 Task: Search the place "Grandview High School".
Action: Mouse moved to (651, 152)
Screenshot: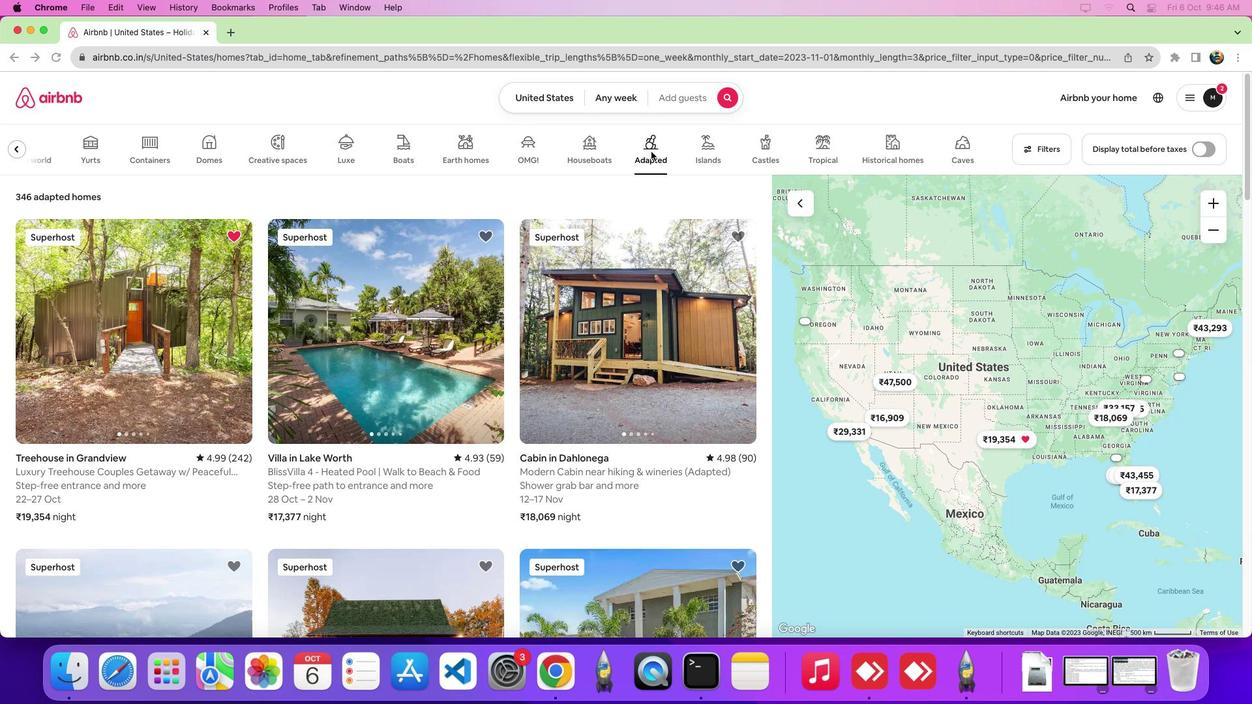 
Action: Mouse pressed left at (651, 152)
Screenshot: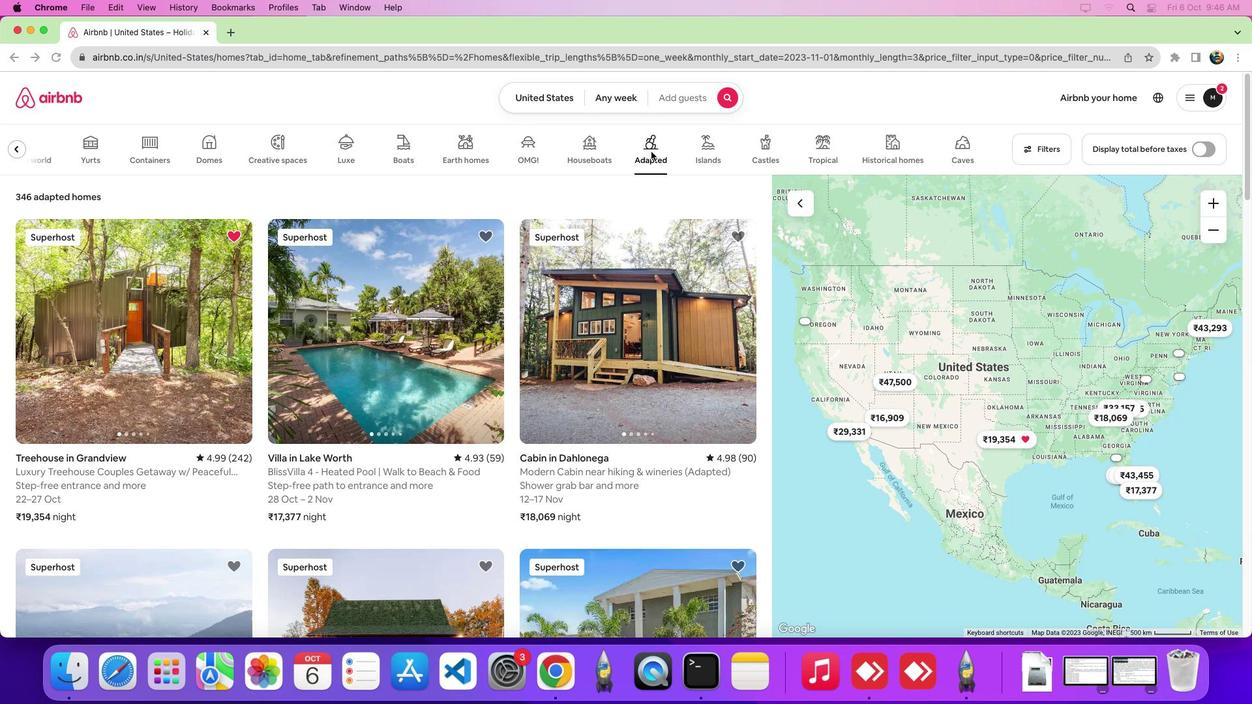 
Action: Mouse moved to (206, 371)
Screenshot: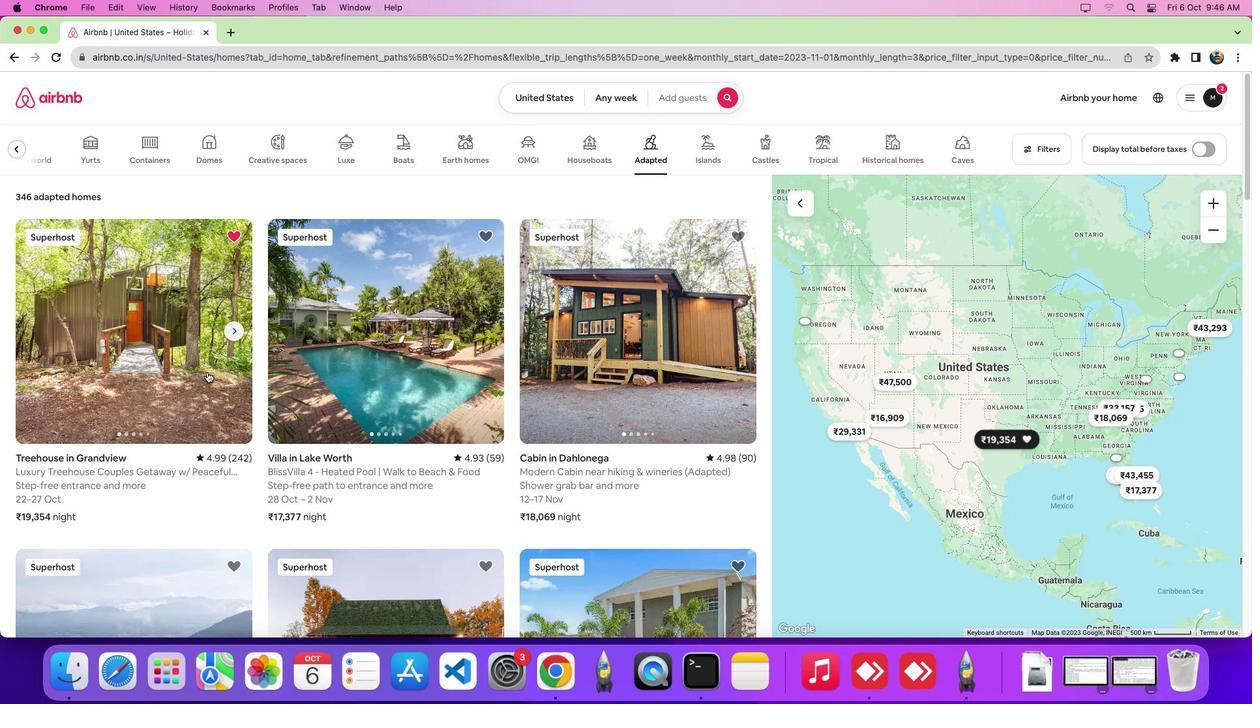 
Action: Mouse pressed left at (206, 371)
Screenshot: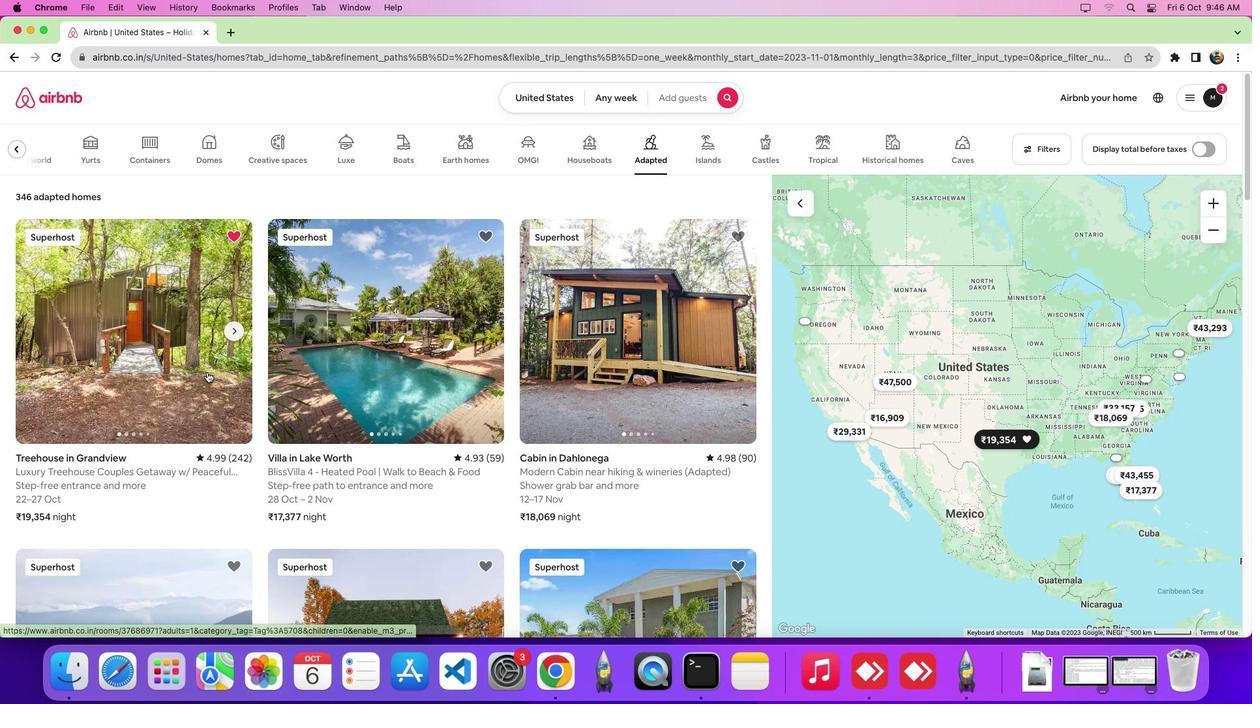 
Action: Mouse moved to (538, 427)
Screenshot: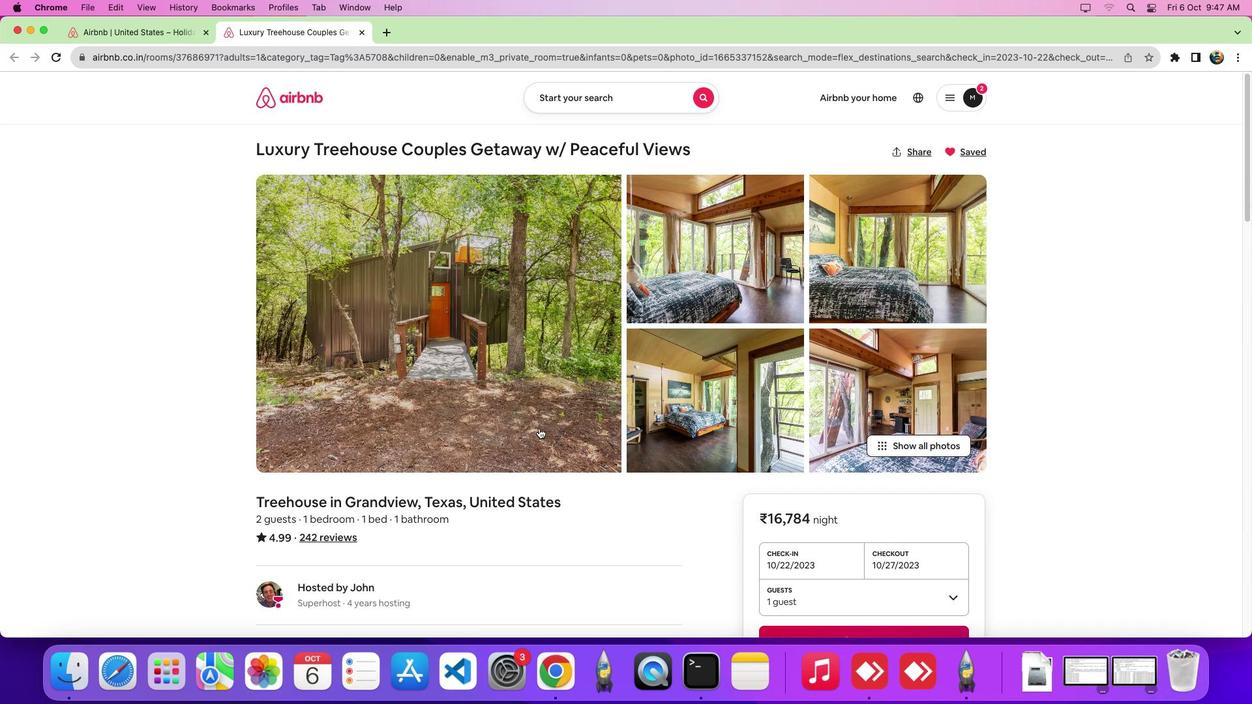 
Action: Mouse scrolled (538, 427) with delta (0, 0)
Screenshot: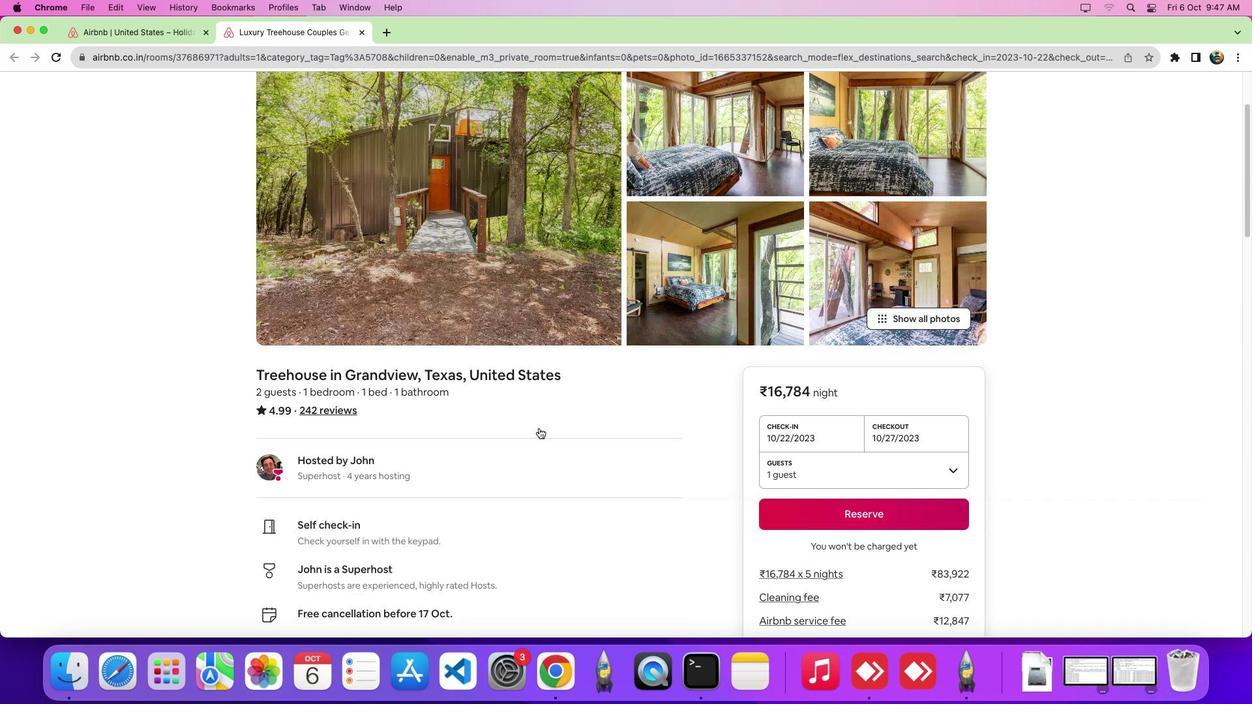 
Action: Mouse scrolled (538, 427) with delta (0, -1)
Screenshot: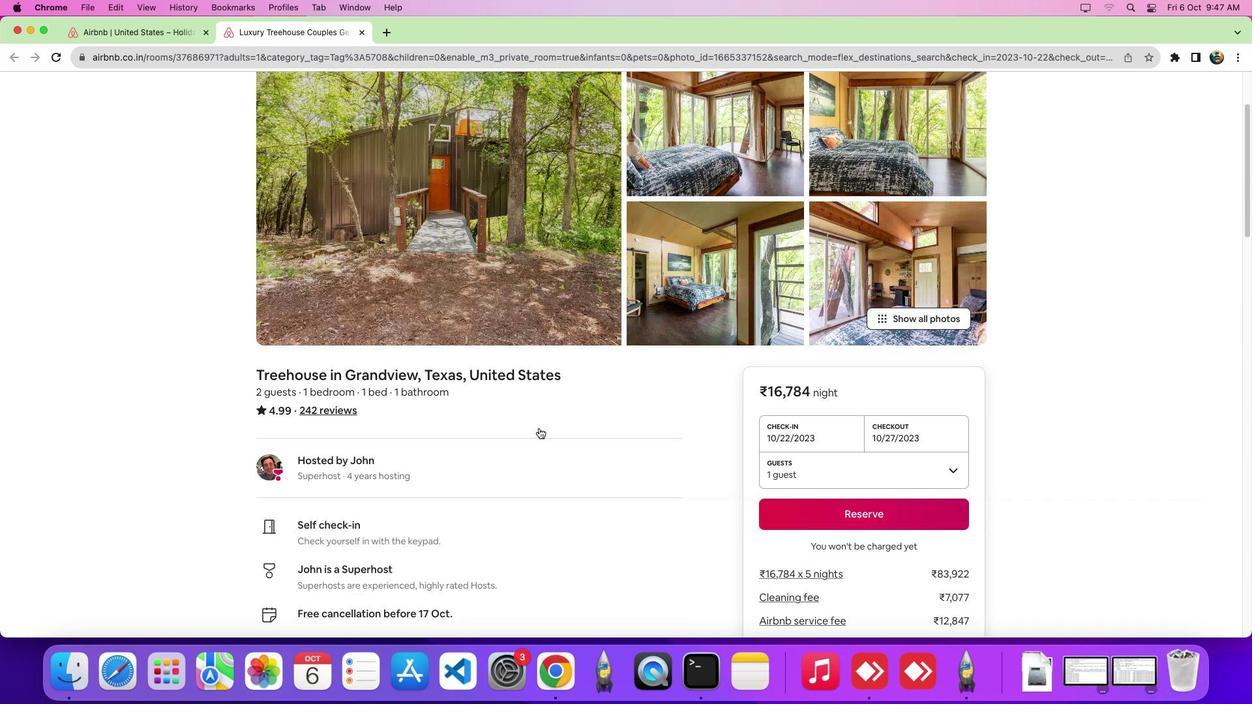 
Action: Mouse scrolled (538, 427) with delta (0, -6)
Screenshot: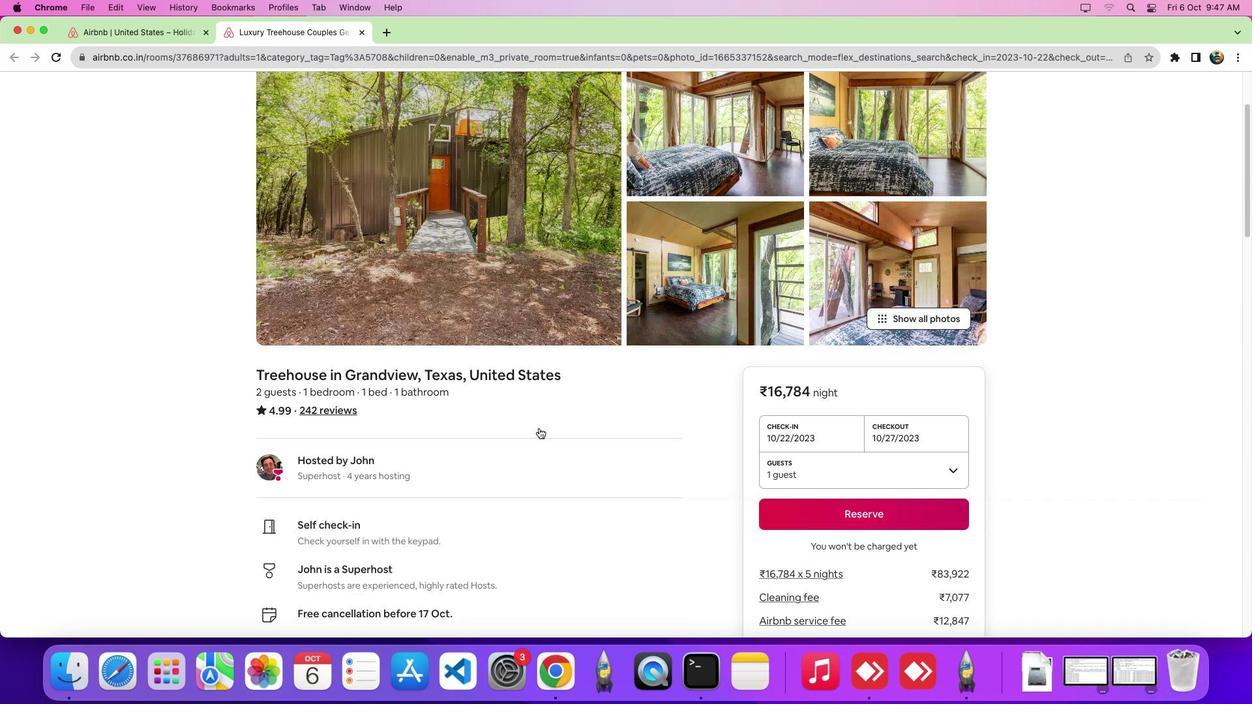 
Action: Mouse scrolled (538, 427) with delta (0, -9)
Screenshot: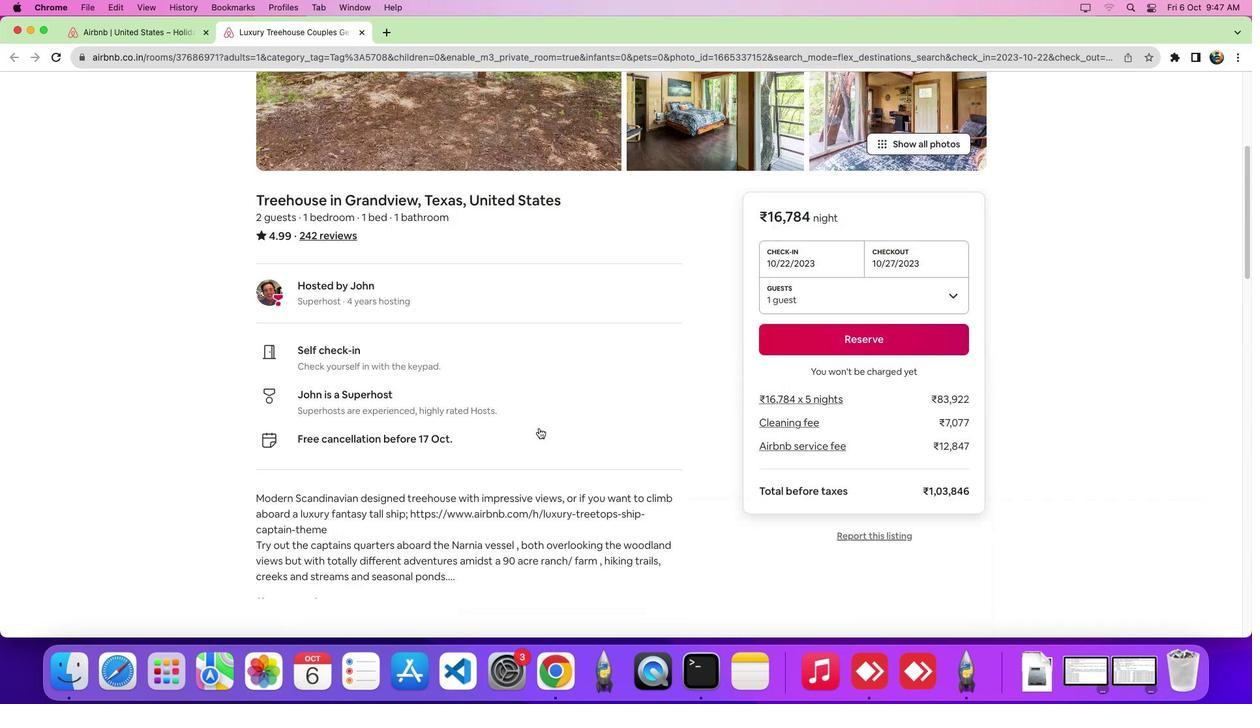 
Action: Mouse scrolled (538, 427) with delta (0, -9)
Screenshot: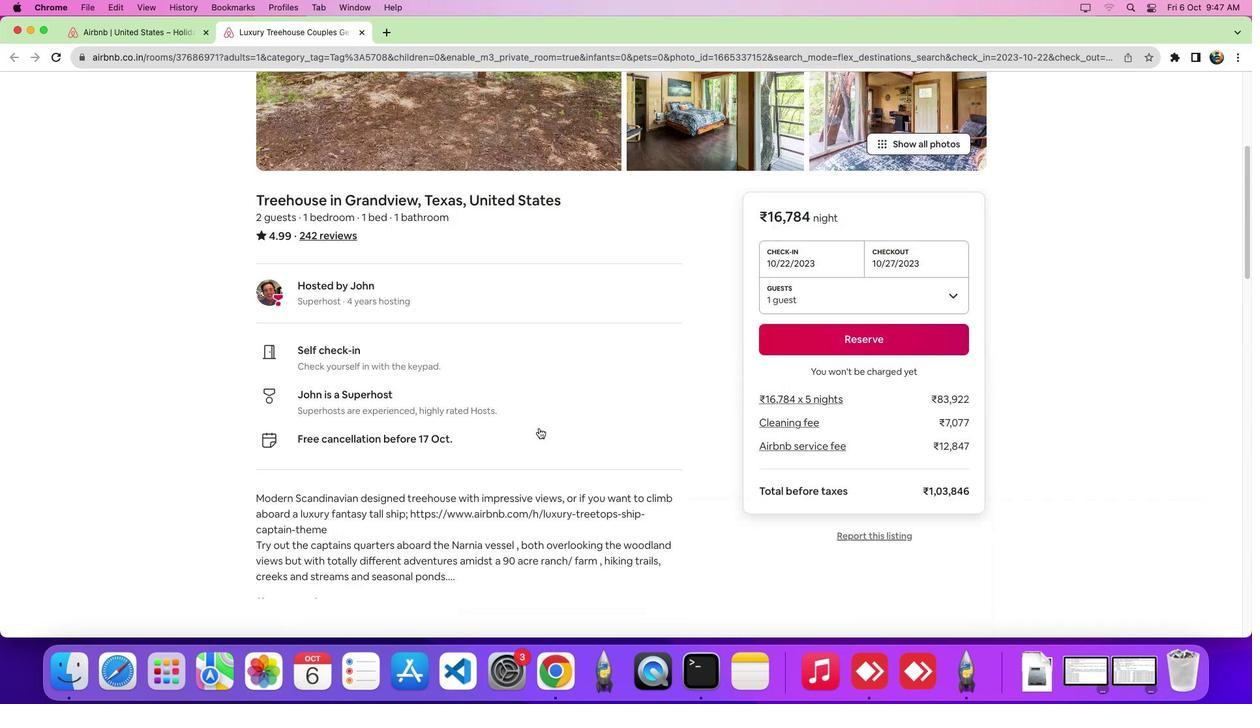 
Action: Mouse scrolled (538, 427) with delta (0, 0)
Screenshot: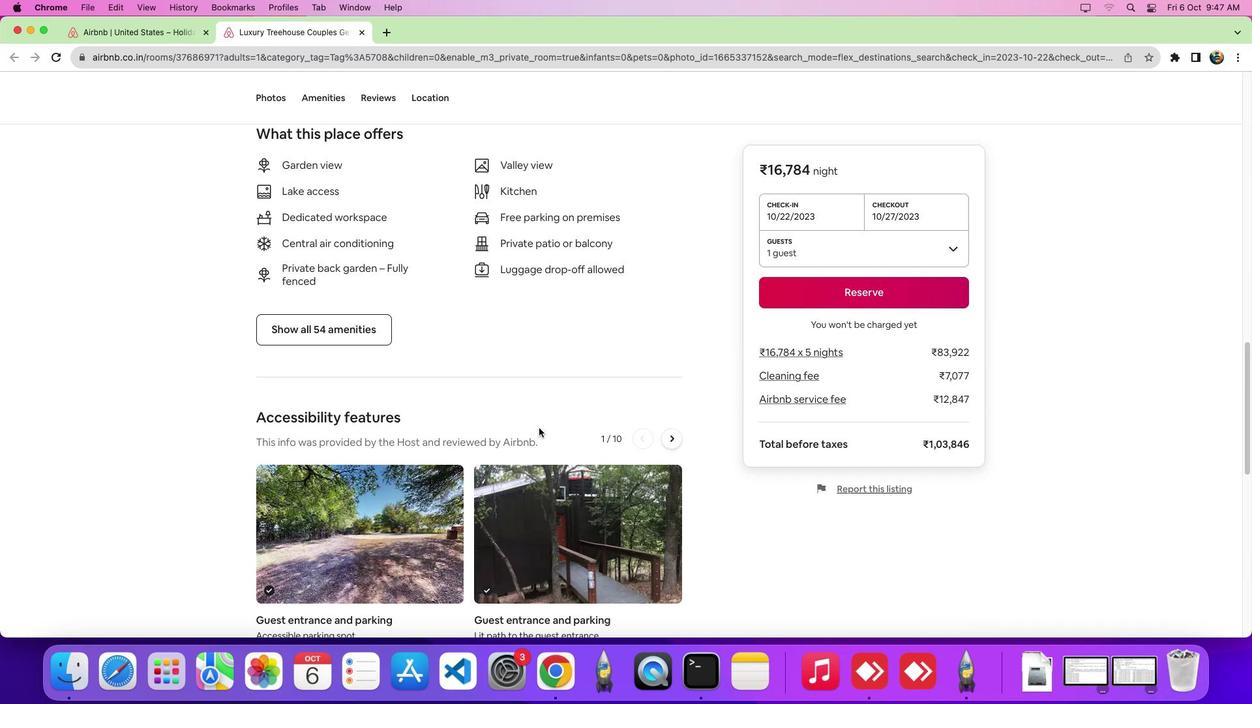 
Action: Mouse scrolled (538, 427) with delta (0, -1)
Screenshot: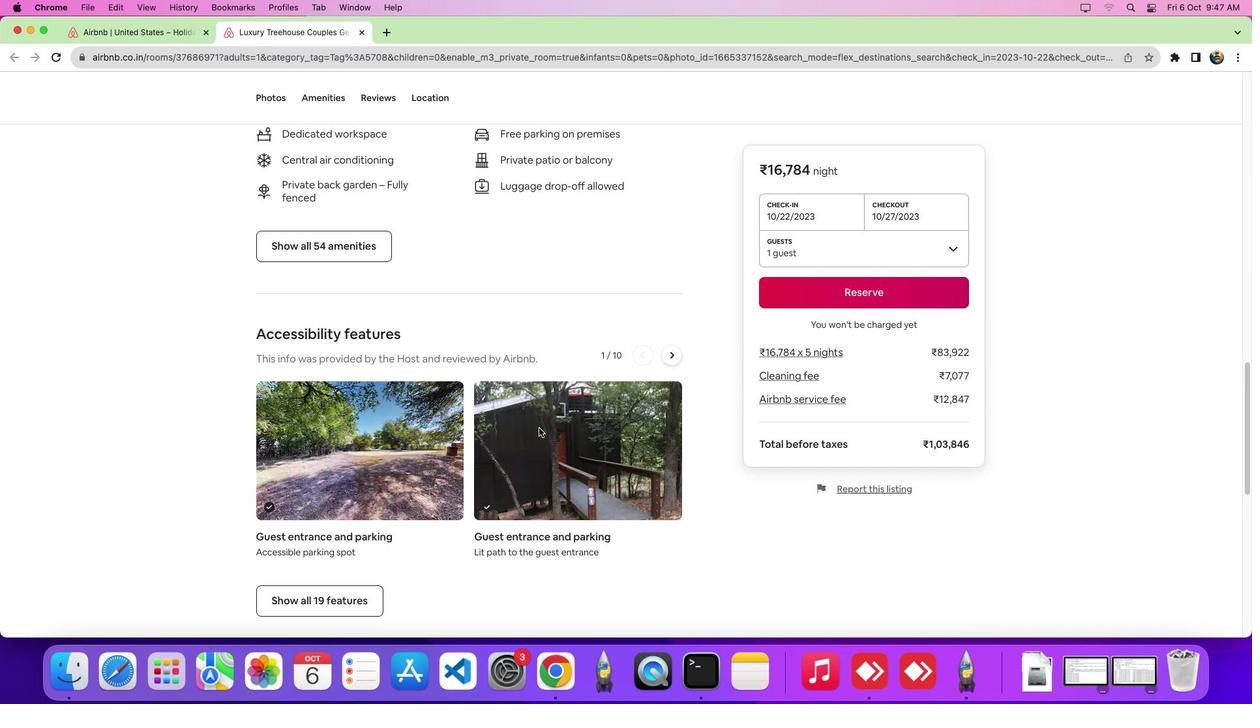 
Action: Mouse scrolled (538, 427) with delta (0, -5)
Screenshot: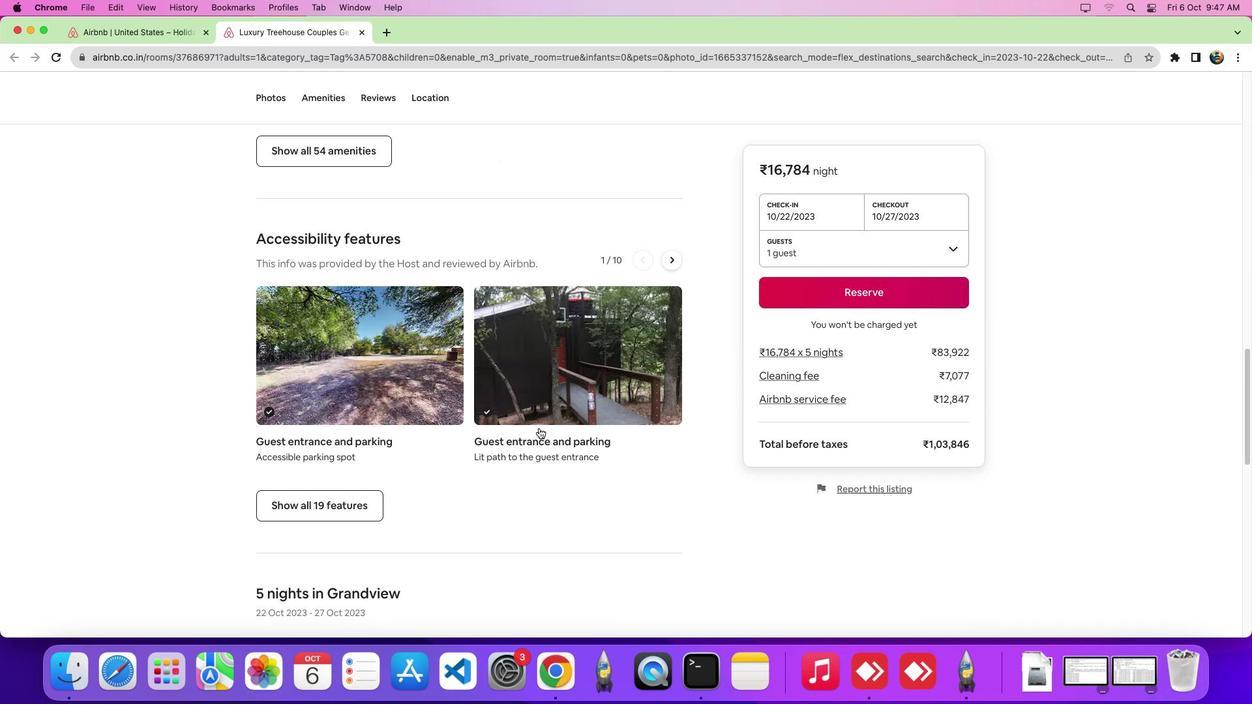 
Action: Mouse scrolled (538, 427) with delta (0, -8)
Screenshot: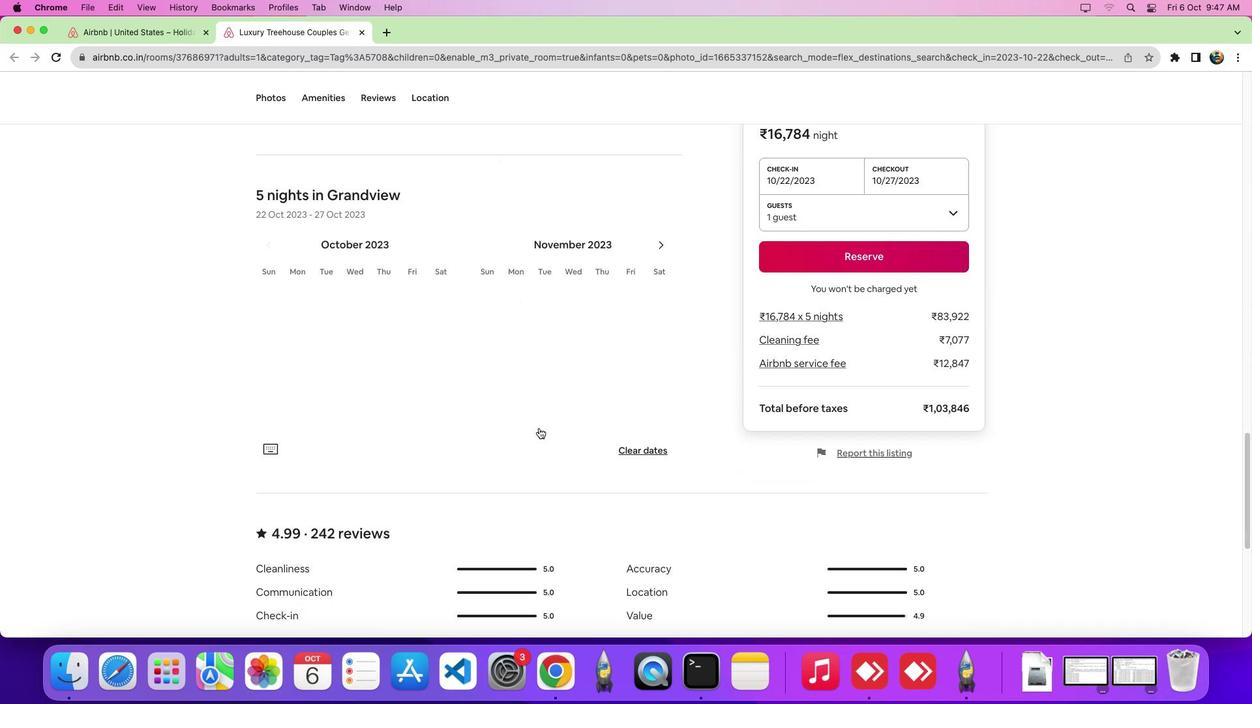 
Action: Mouse moved to (437, 93)
Screenshot: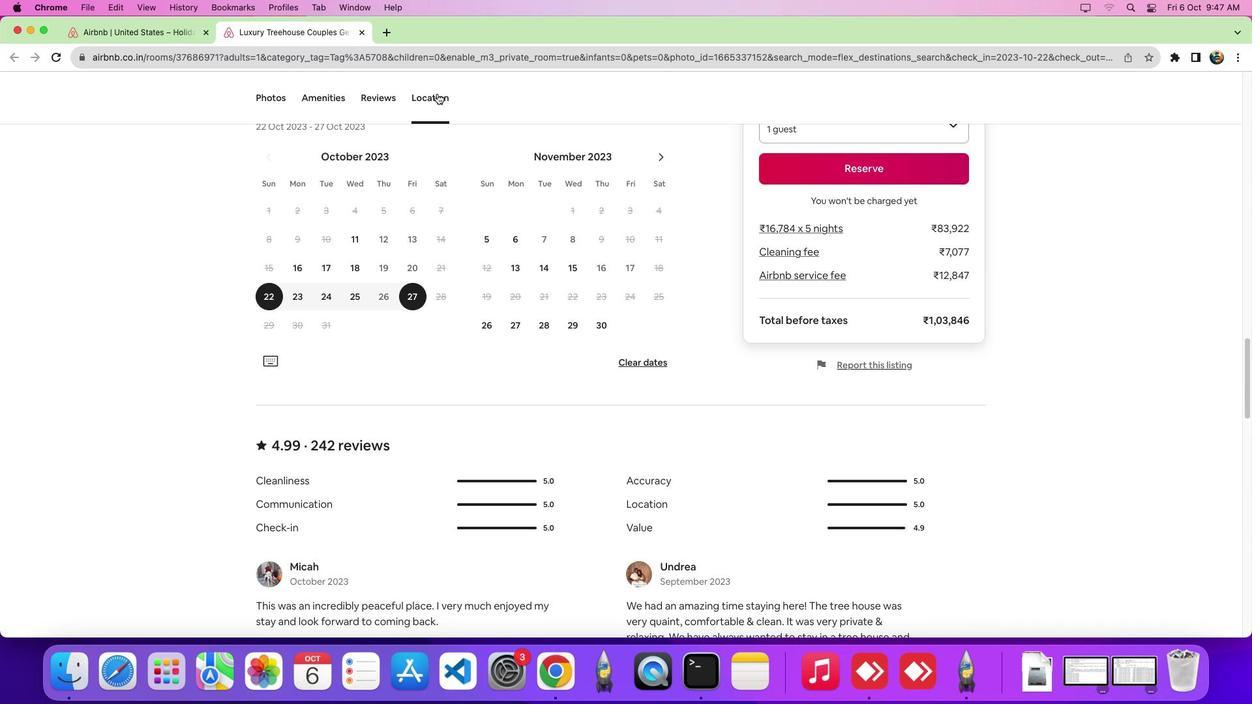
Action: Mouse pressed left at (437, 93)
Screenshot: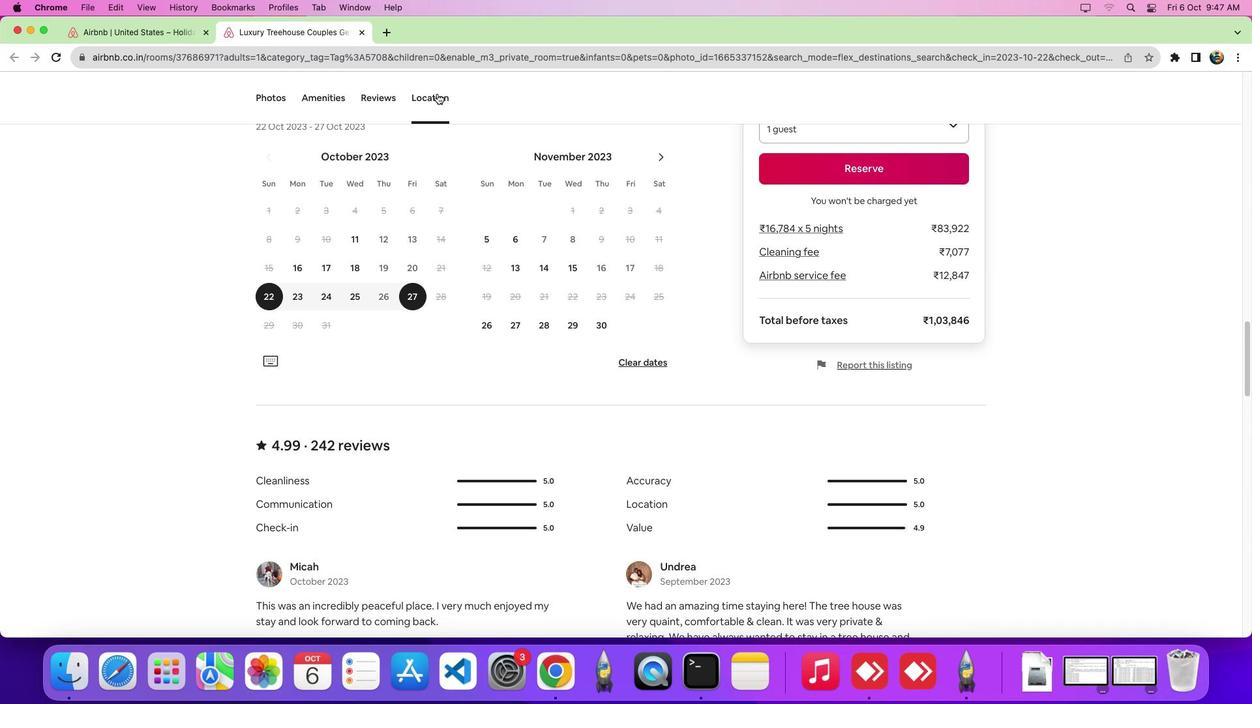
Action: Mouse moved to (960, 254)
Screenshot: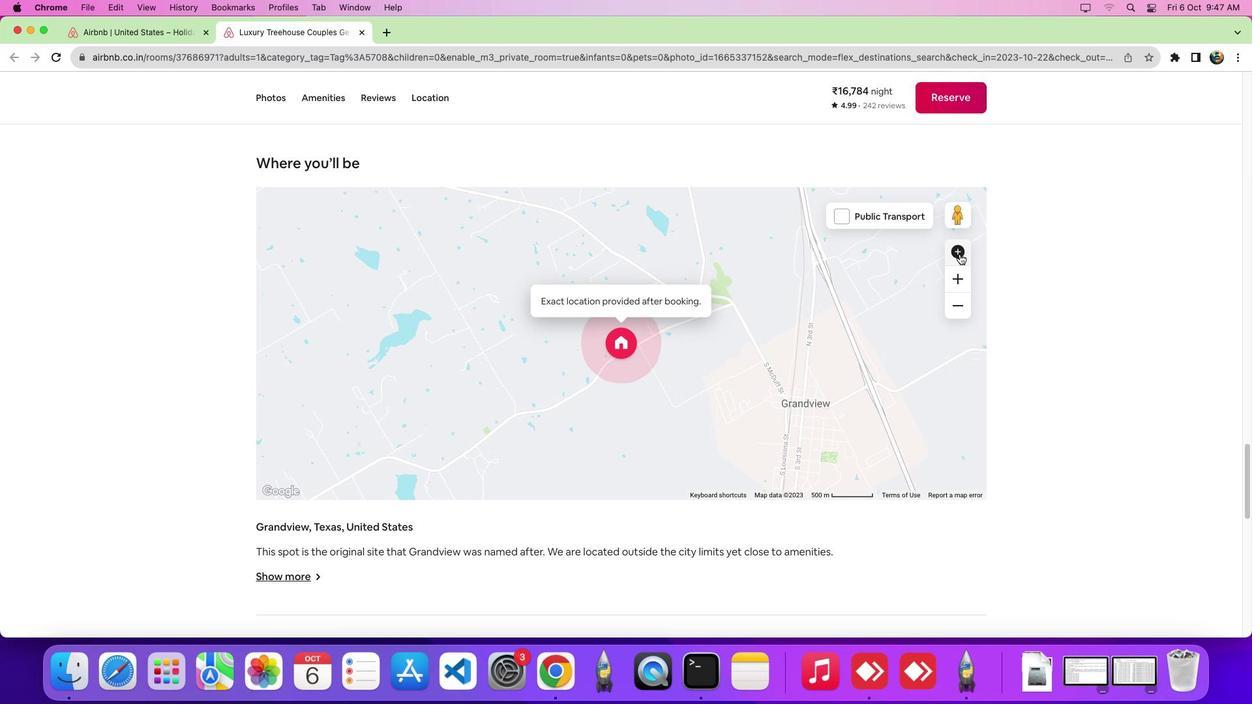 
Action: Mouse pressed left at (960, 254)
Screenshot: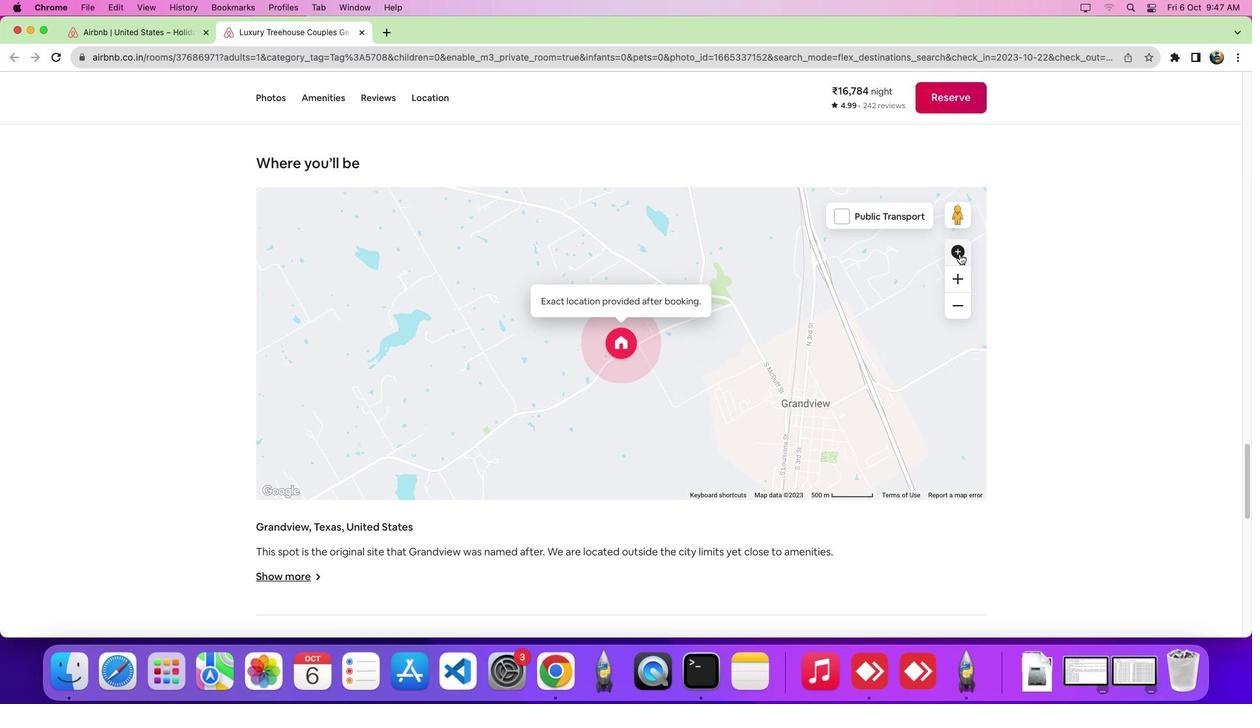 
Action: Mouse moved to (833, 272)
Screenshot: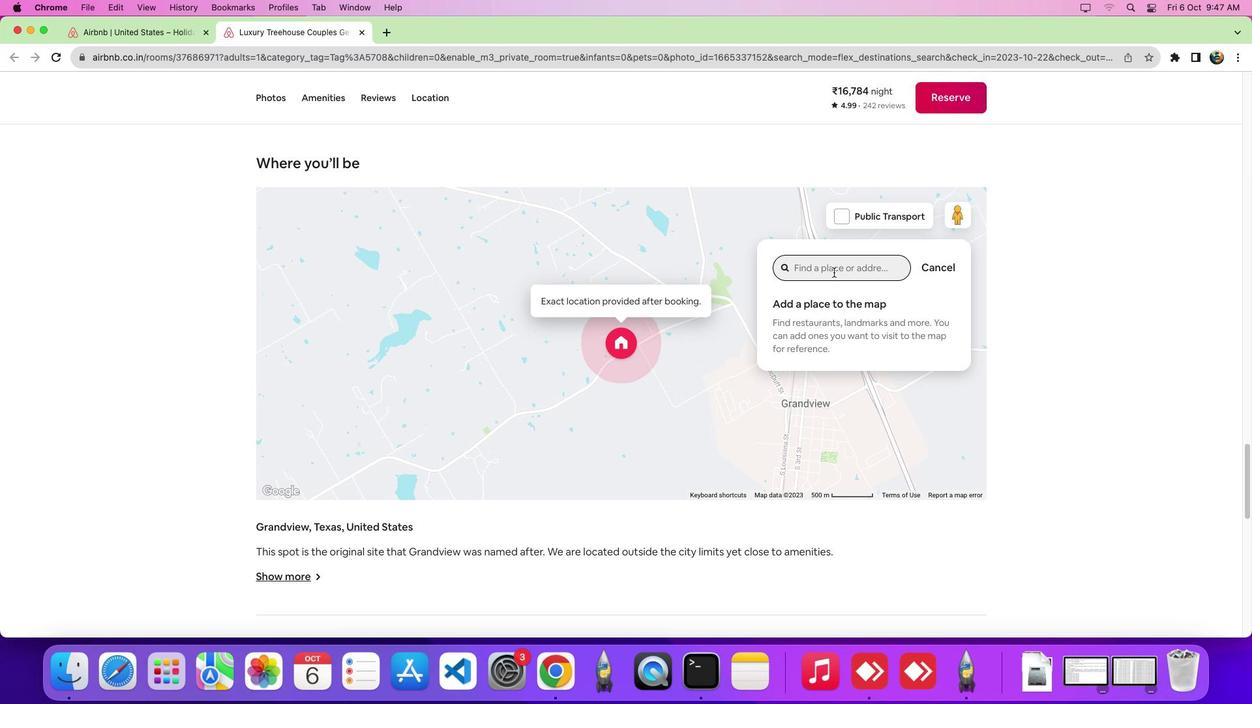 
Action: Mouse pressed left at (833, 272)
Screenshot: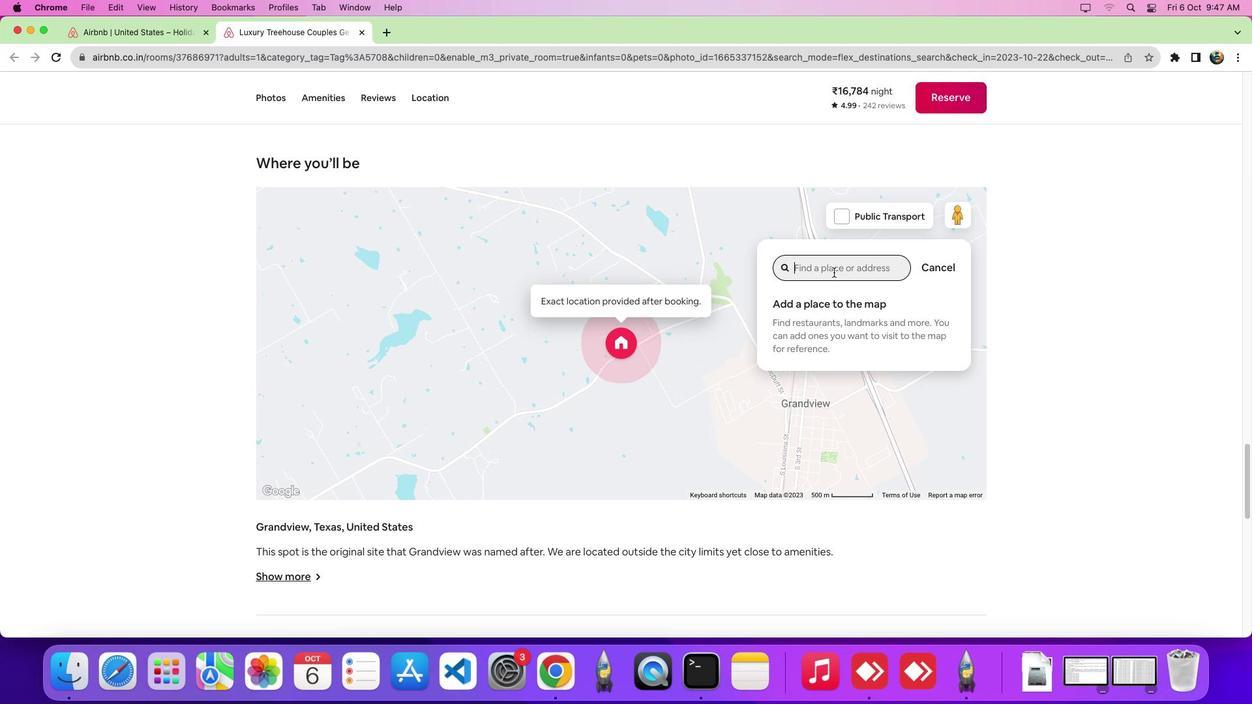 
Action: Key pressed Key.shift_r'G''r''a''n''d''v''i''e''w'Key.spaceKey.shift'H''i''g''h'Key.spaceKey.shift_r'S''c''h''o''o''l'
Screenshot: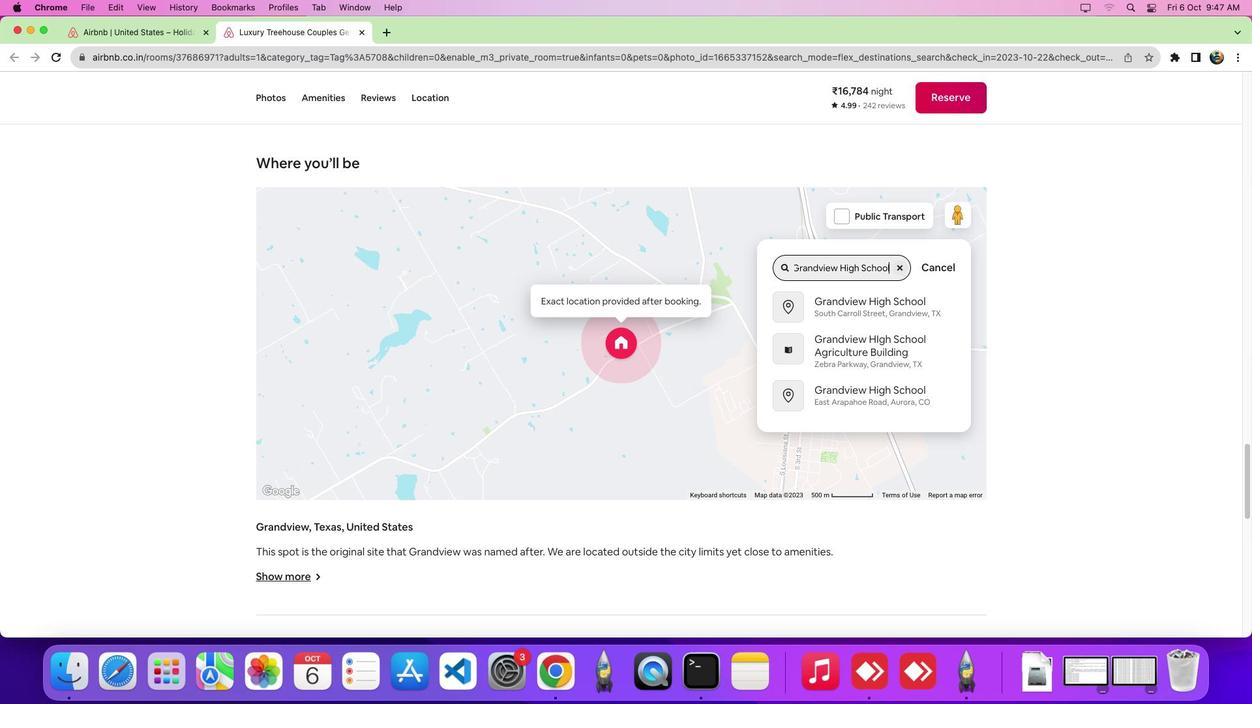 
Action: Mouse moved to (885, 299)
Screenshot: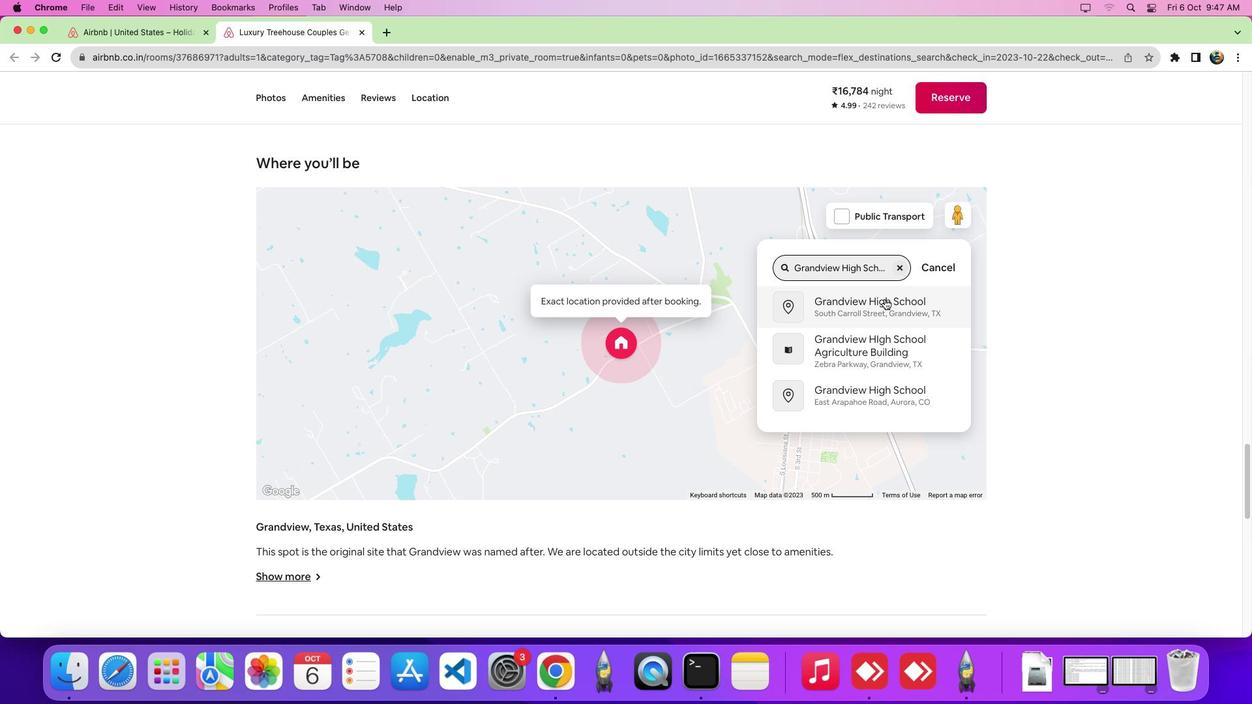 
Action: Mouse pressed left at (885, 299)
Screenshot: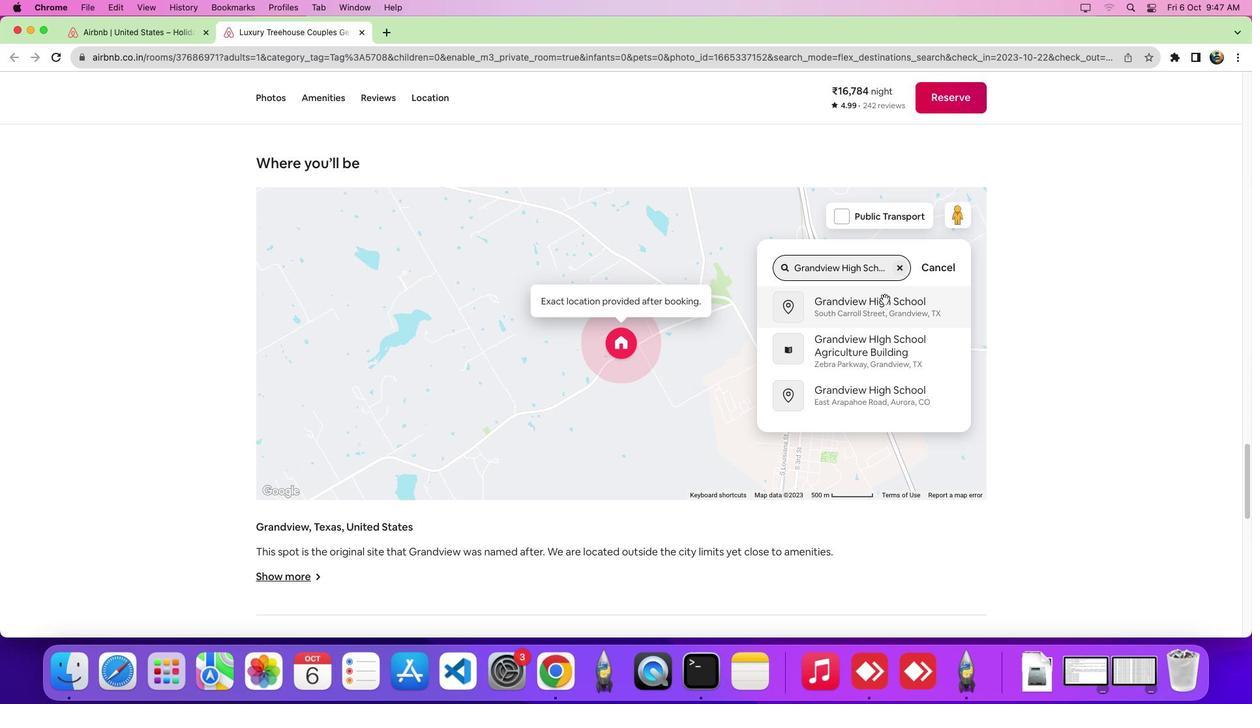 
